 Task: Find connections with filter location Jalālābad with filter topic #fintechwith filter profile language Potuguese with filter current company Vaco with filter school GIET College of Engineering, NH-5, Chaitanya Knowledge City, Rajahmundry, PIN -533296 (CC-6R) with filter industry Libraries with filter service category Business Analytics with filter keywords title Customer Support Representative
Action: Mouse moved to (661, 79)
Screenshot: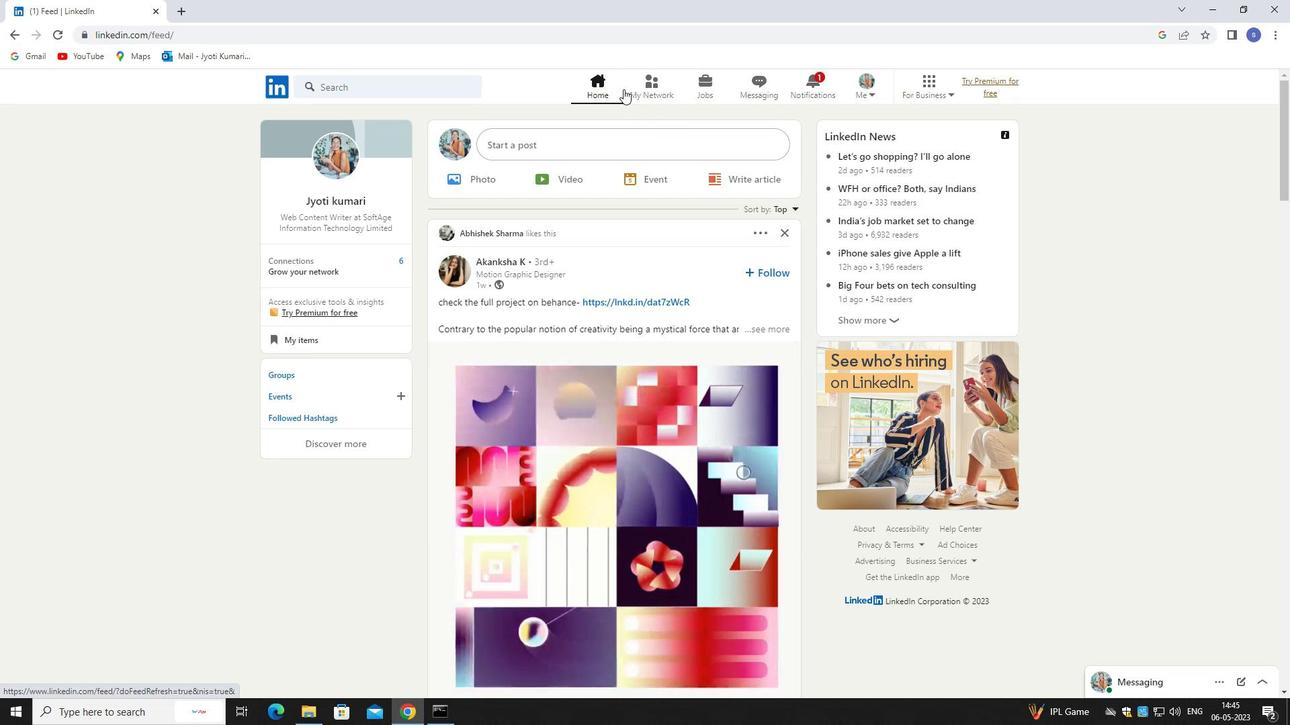 
Action: Mouse pressed left at (661, 79)
Screenshot: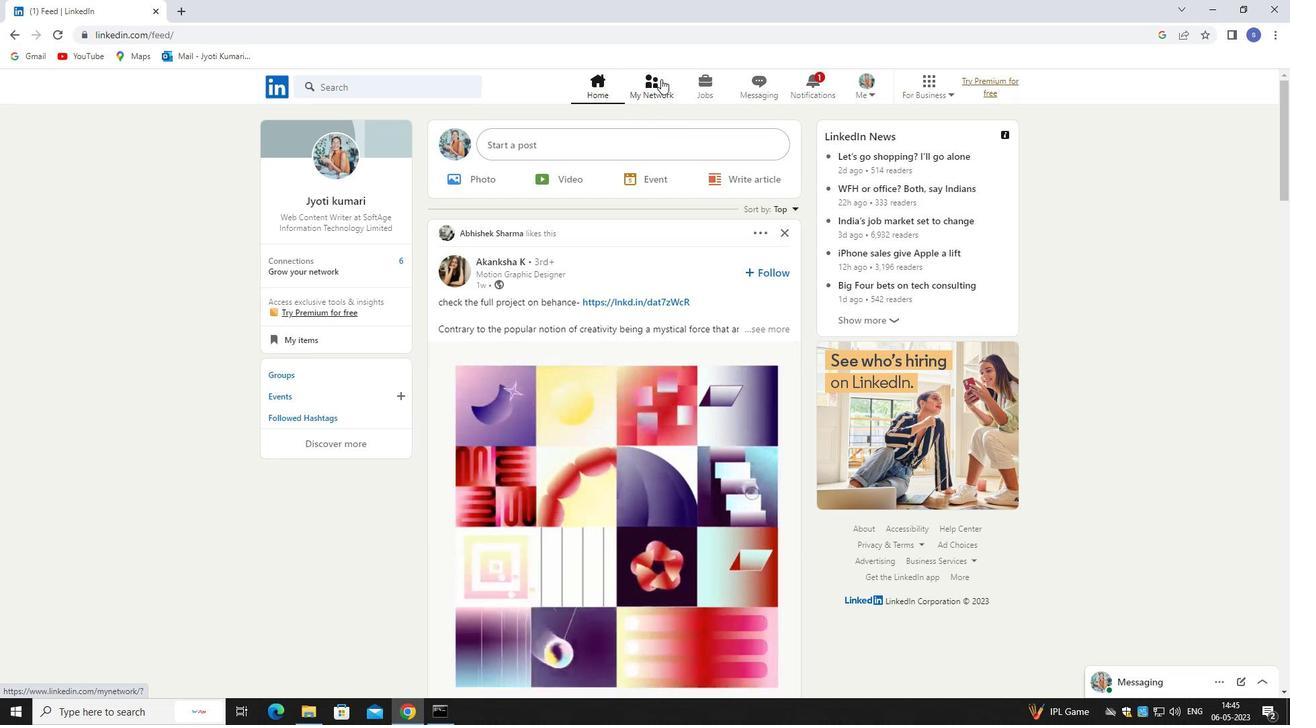 
Action: Mouse moved to (303, 156)
Screenshot: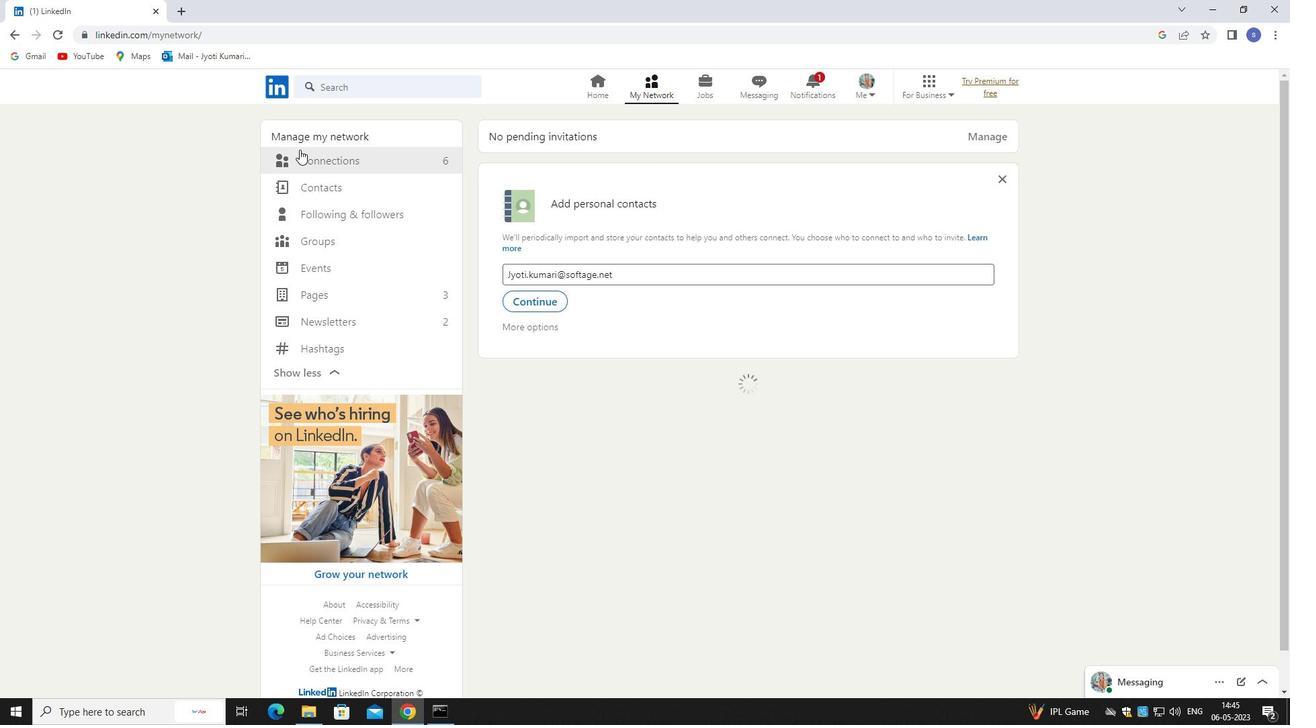 
Action: Mouse pressed left at (303, 156)
Screenshot: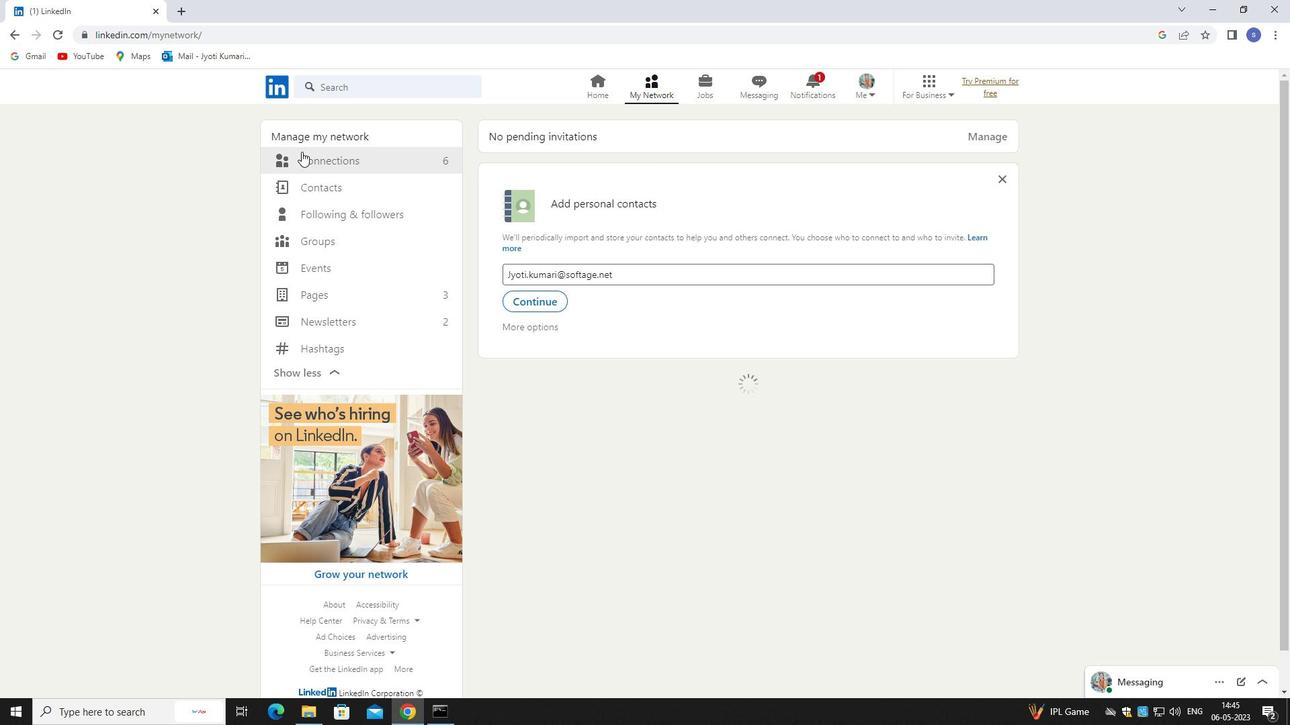 
Action: Mouse moved to (440, 585)
Screenshot: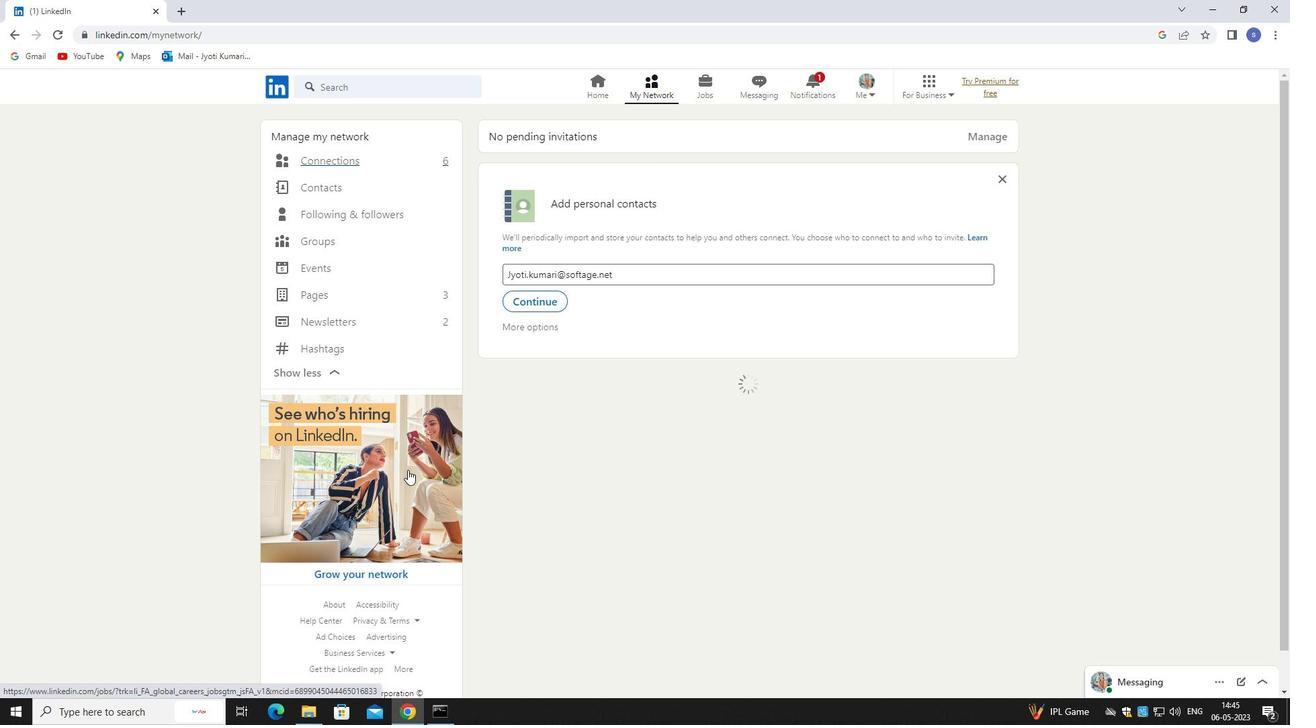 
Action: Mouse pressed left at (440, 585)
Screenshot: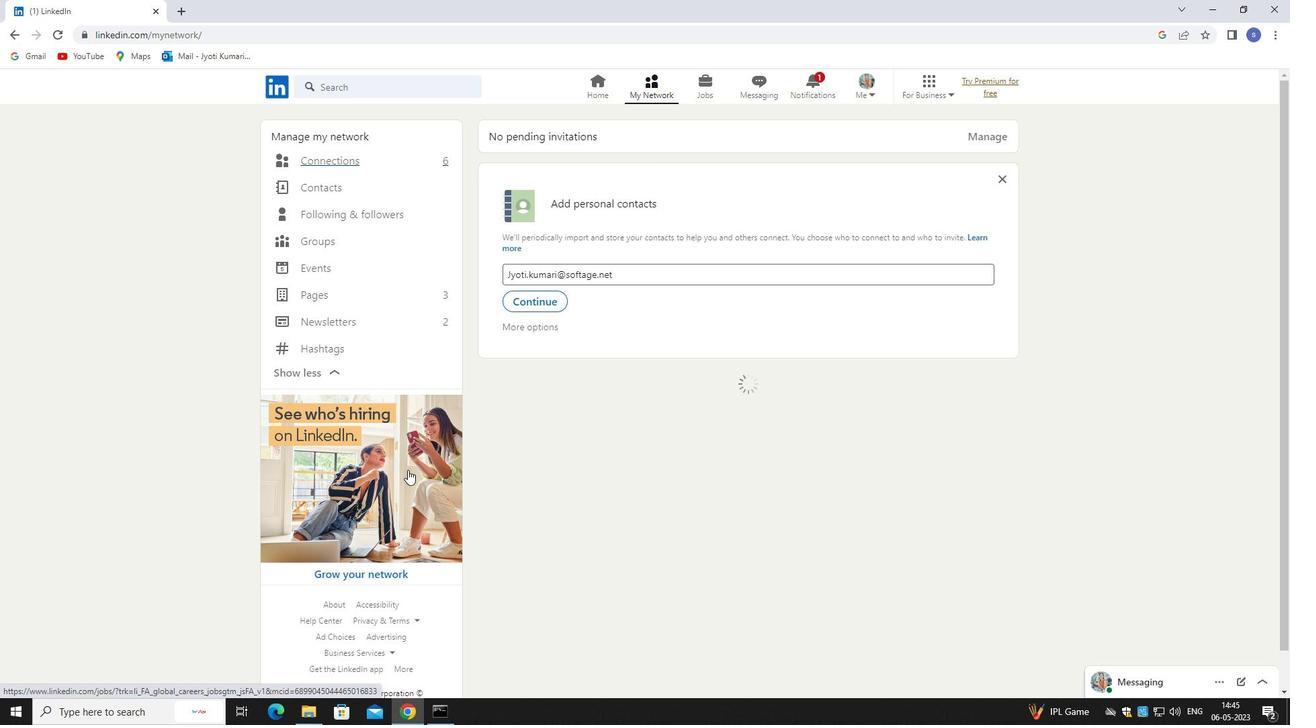 
Action: Mouse moved to (284, 90)
Screenshot: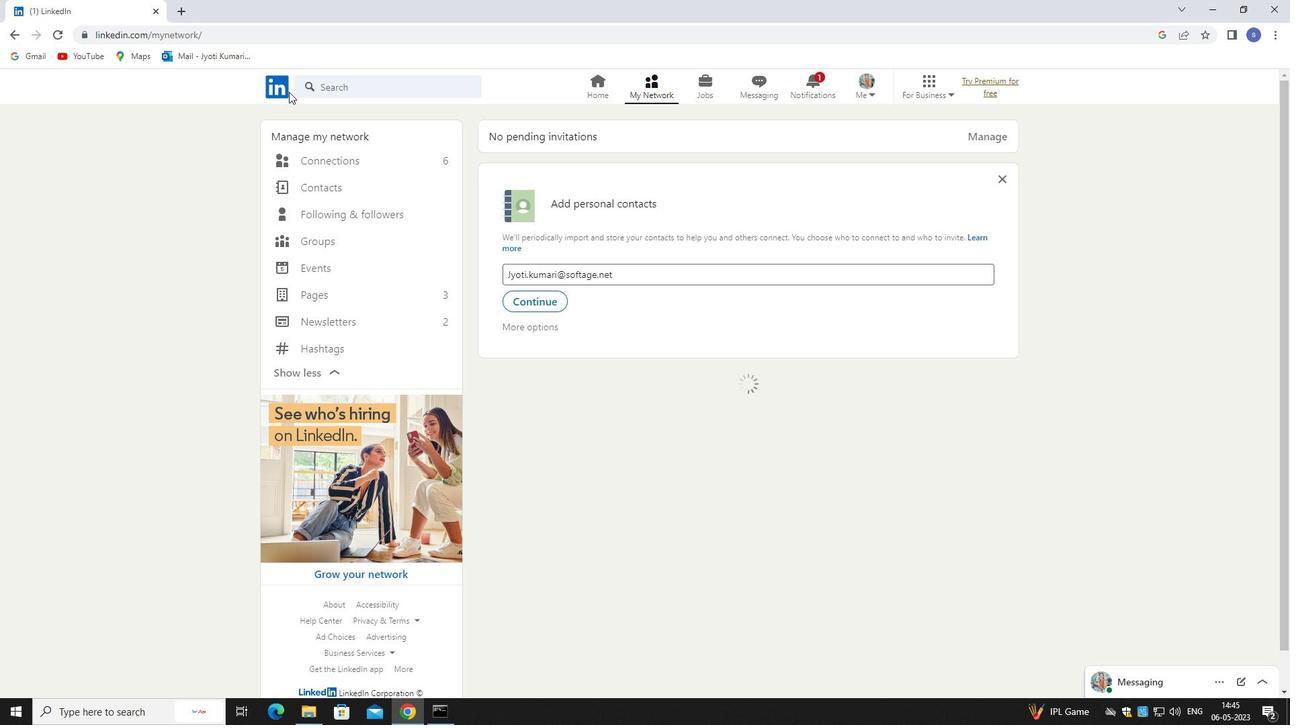 
Action: Mouse pressed left at (284, 90)
Screenshot: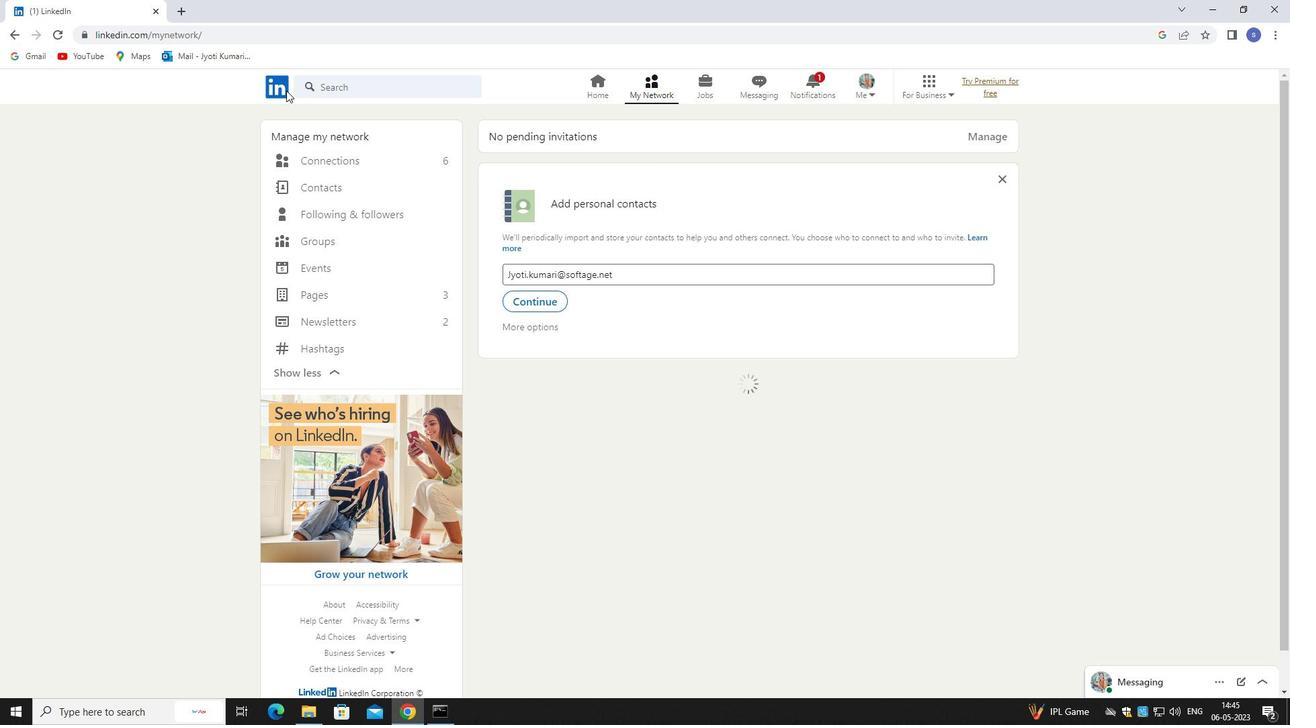 
Action: Mouse moved to (600, 353)
Screenshot: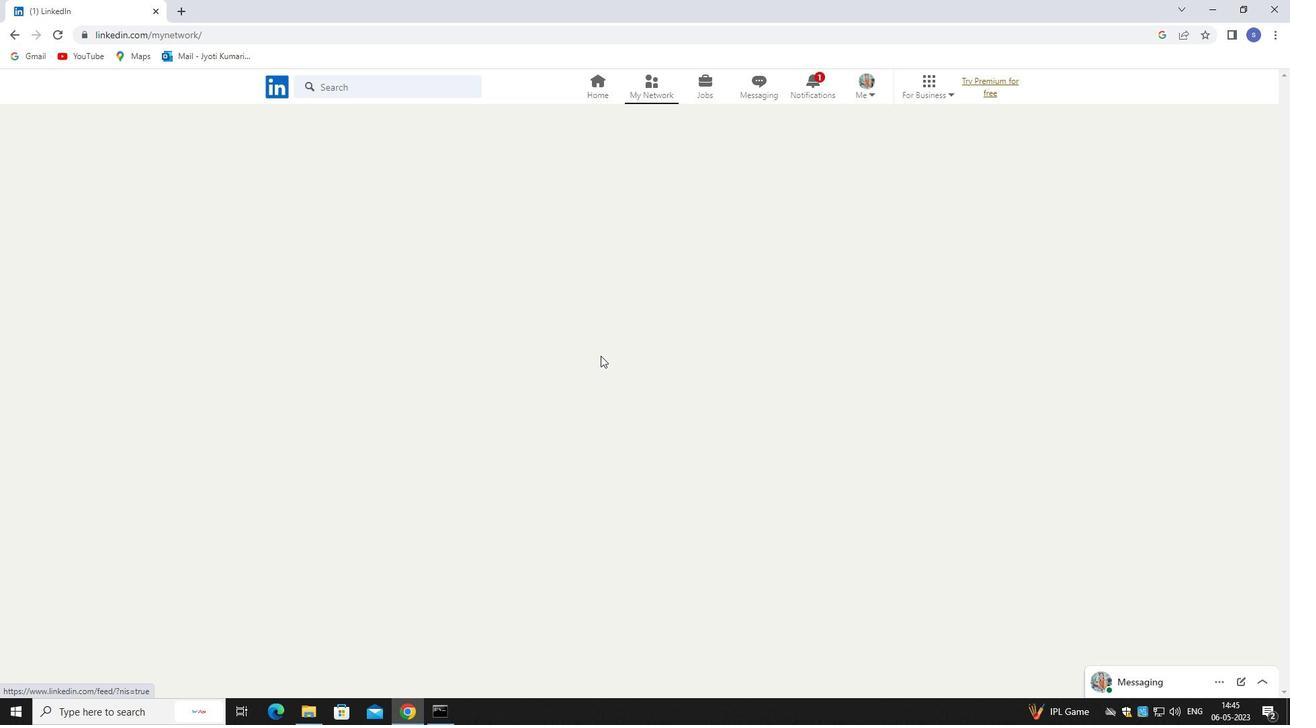 
Action: Mouse pressed left at (600, 353)
Screenshot: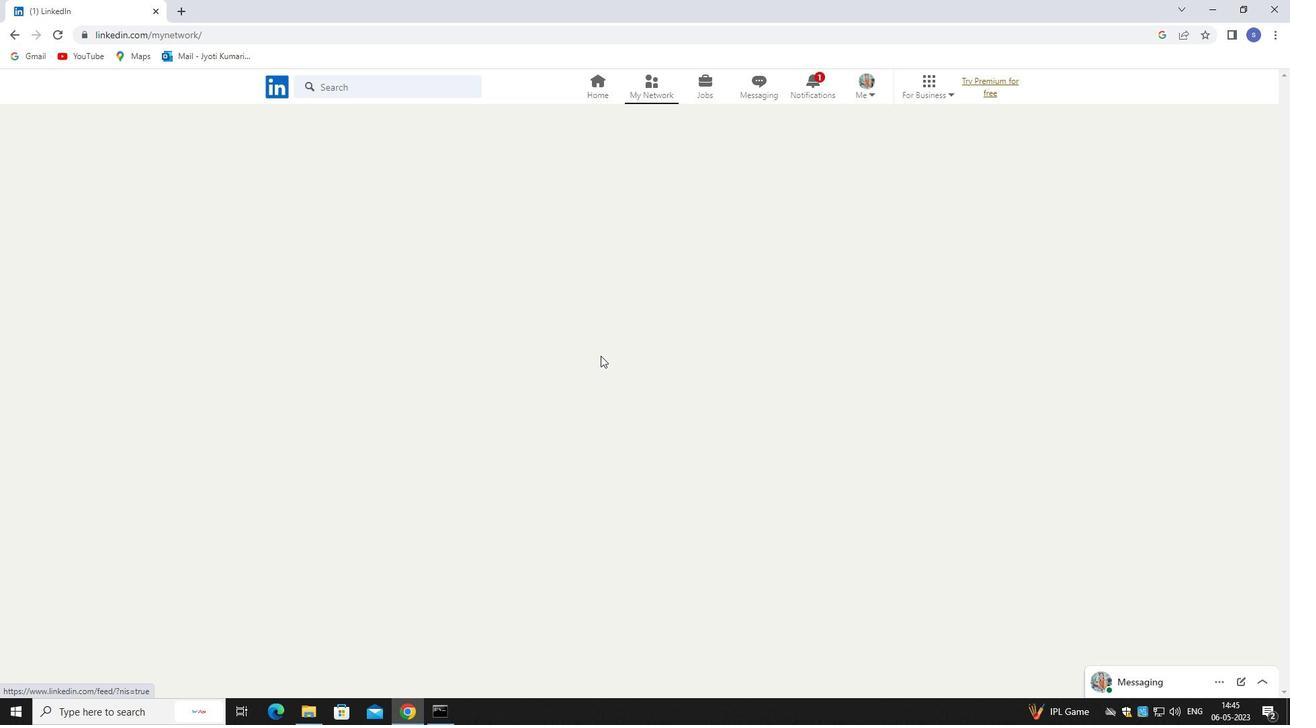 
Action: Mouse moved to (571, 323)
Screenshot: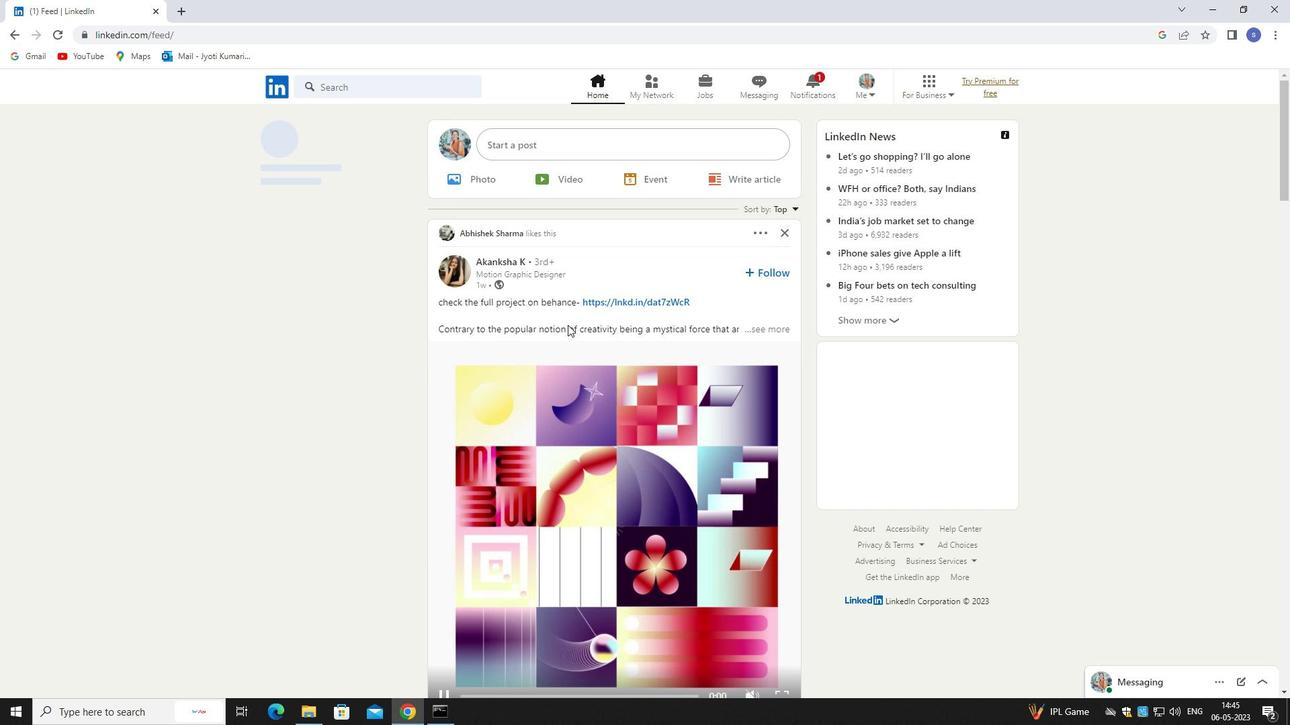 
Action: Mouse pressed left at (571, 323)
Screenshot: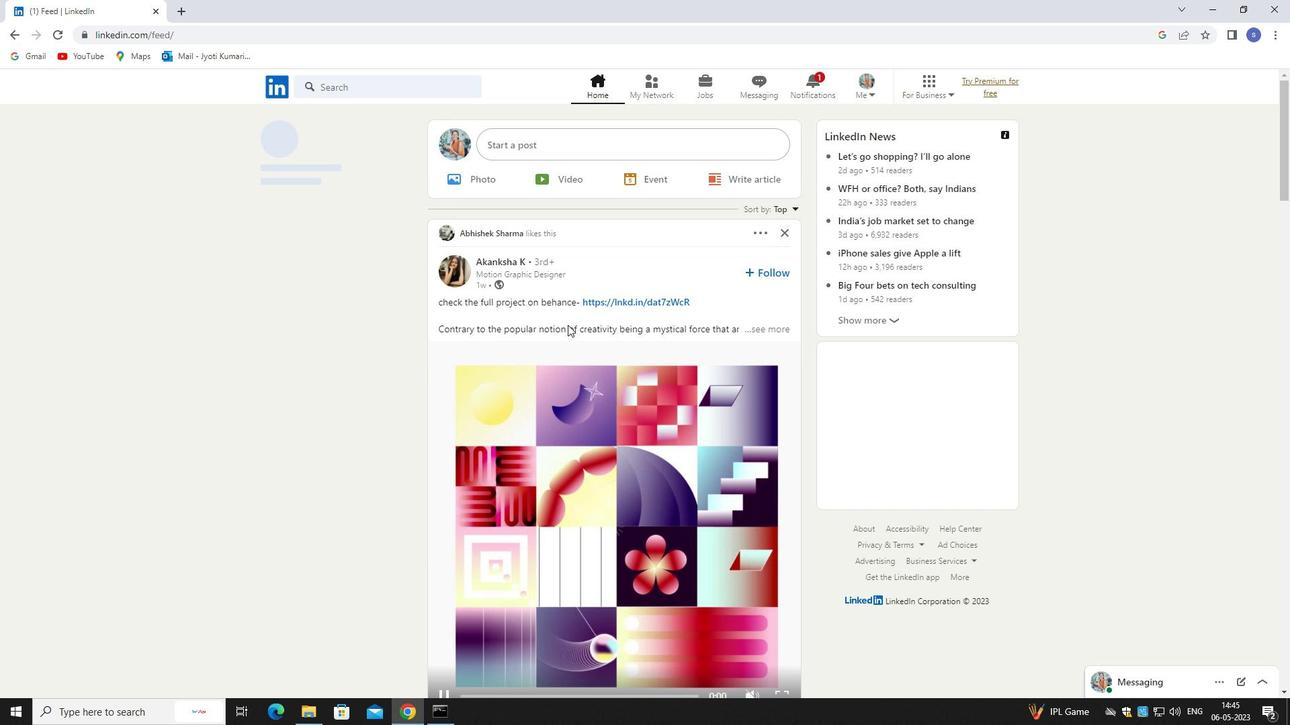 
Action: Mouse moved to (276, 84)
Screenshot: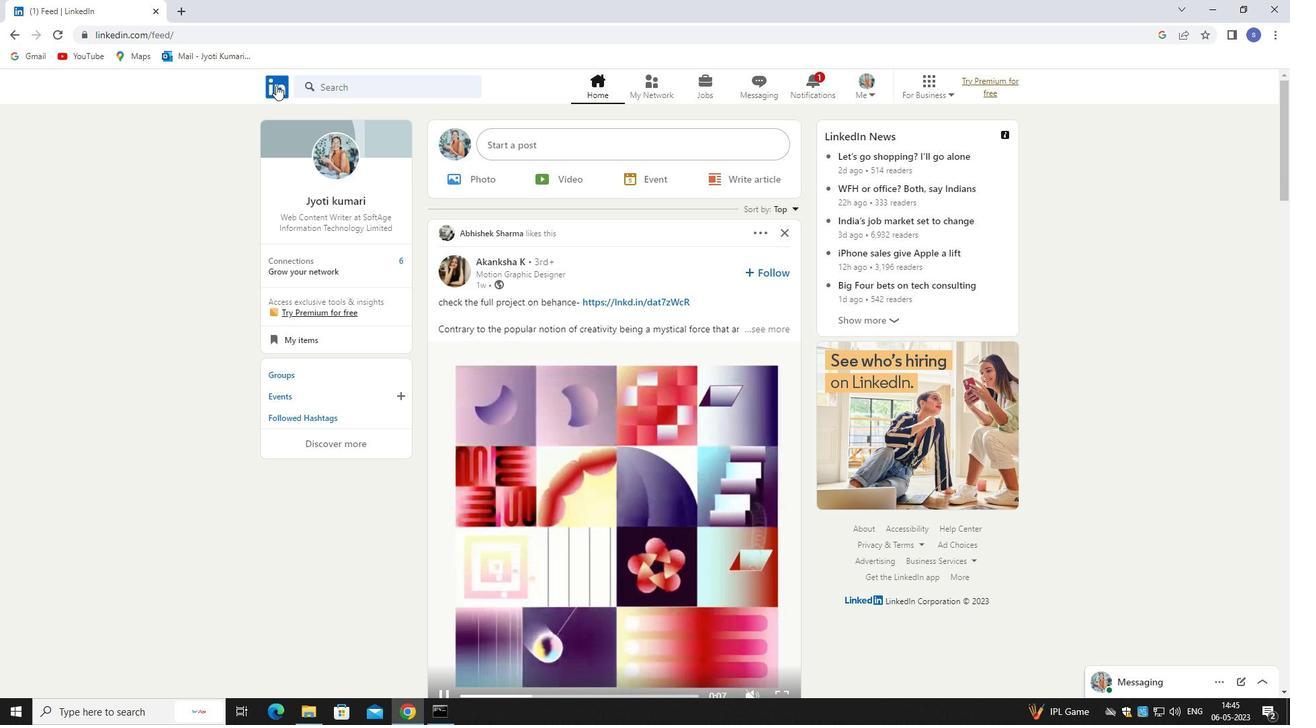
Action: Mouse pressed left at (276, 84)
Screenshot: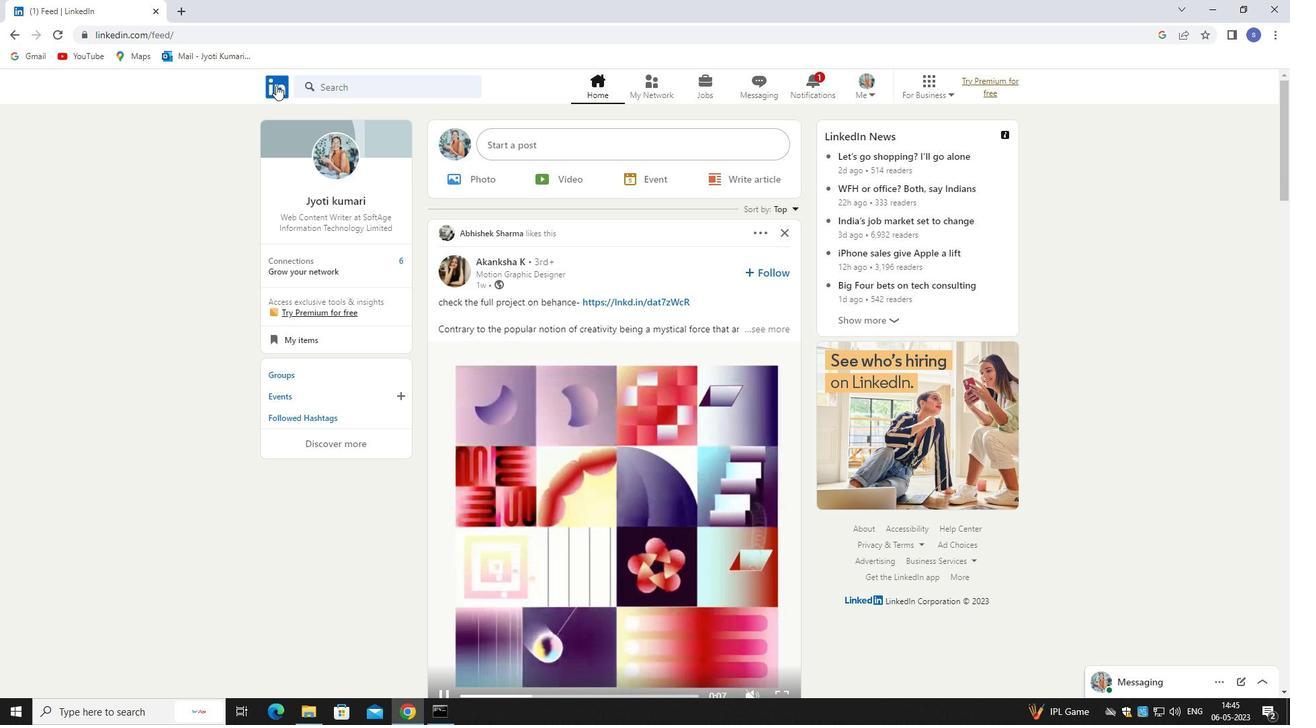 
Action: Mouse moved to (438, 709)
Screenshot: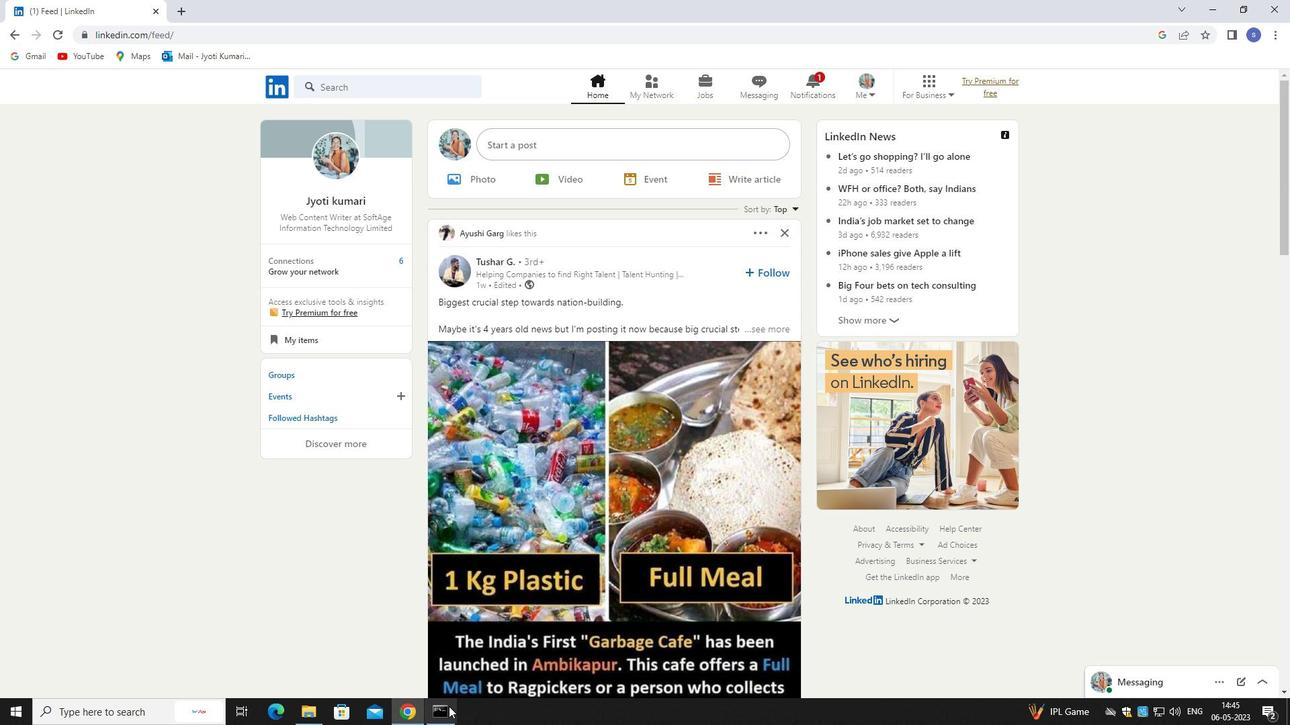 
Action: Mouse pressed left at (438, 709)
Screenshot: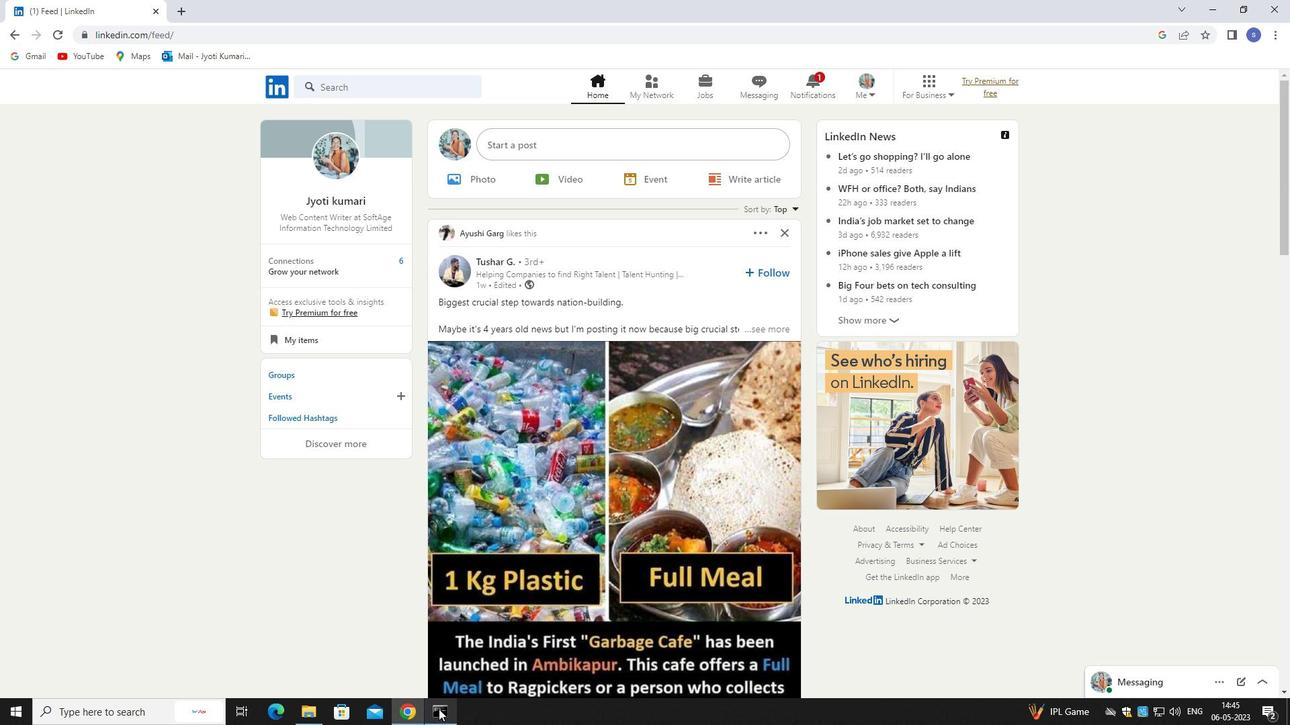 
Action: Mouse moved to (452, 448)
Screenshot: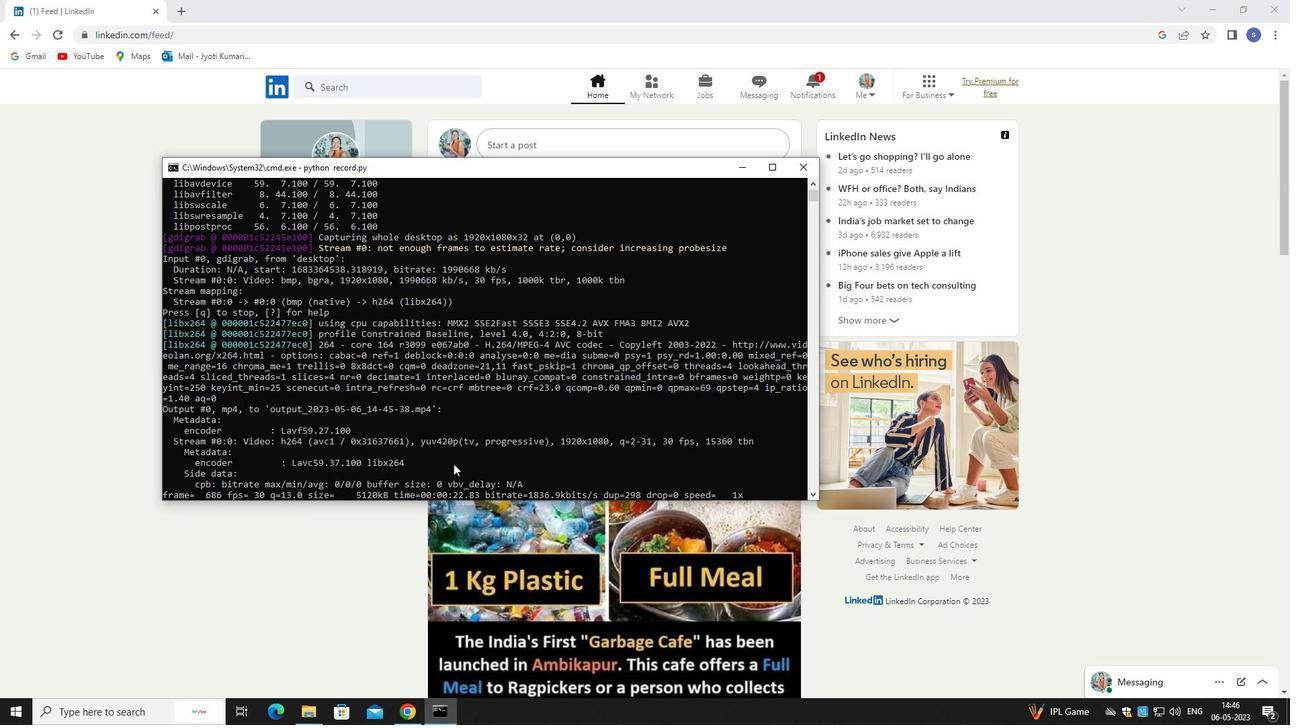 
Action: Mouse scrolled (452, 448) with delta (0, 0)
Screenshot: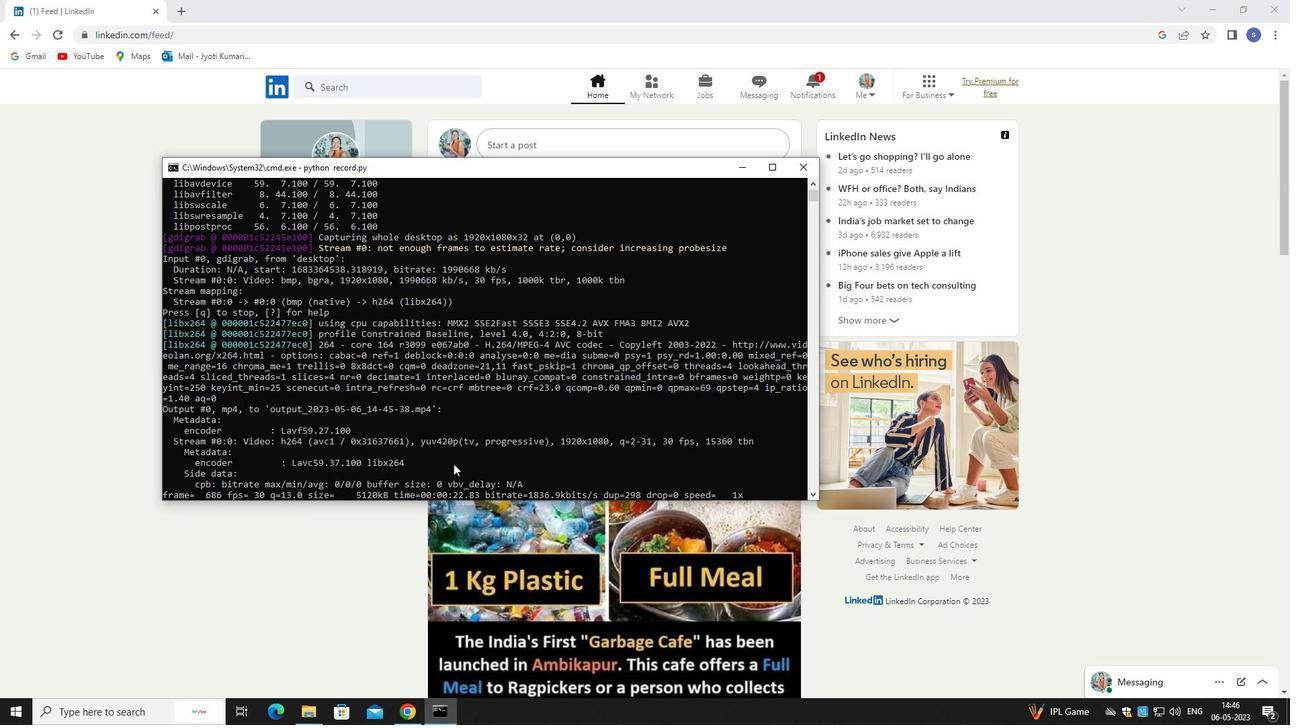
Action: Mouse moved to (454, 451)
Screenshot: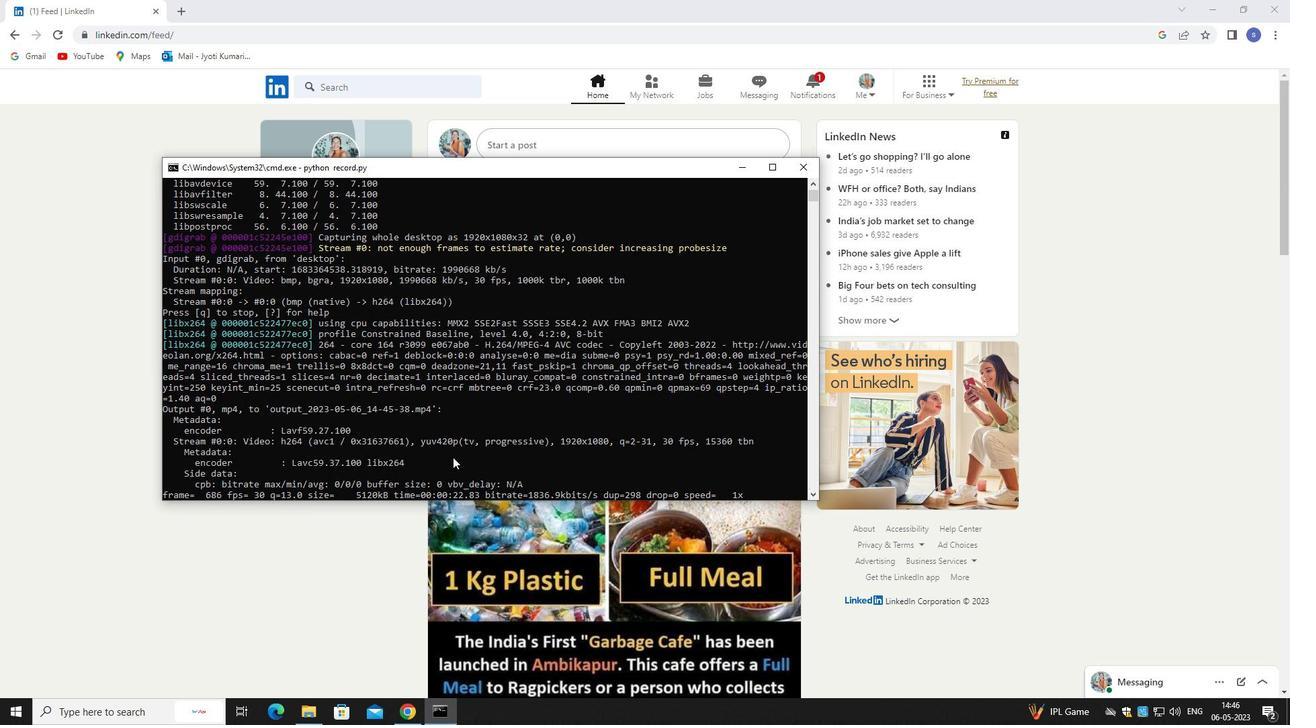 
Action: Mouse scrolled (454, 450) with delta (0, 0)
Screenshot: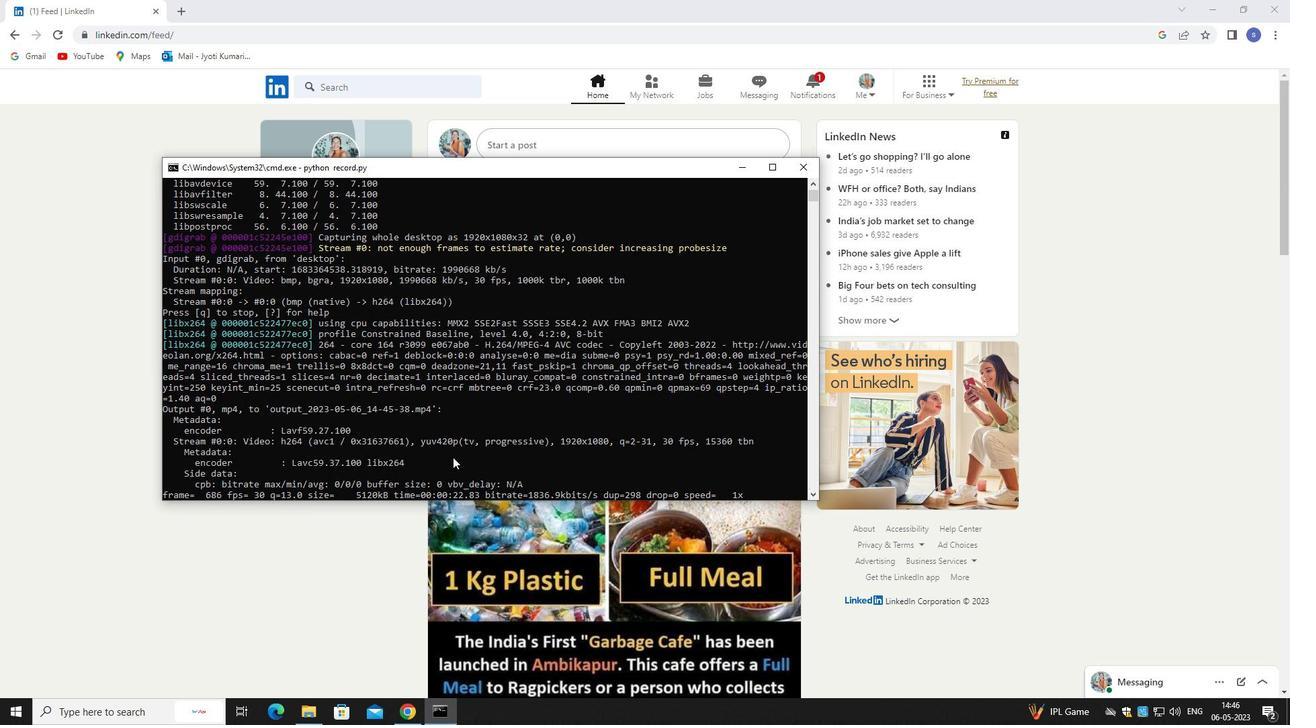 
Action: Mouse scrolled (454, 450) with delta (0, 0)
Screenshot: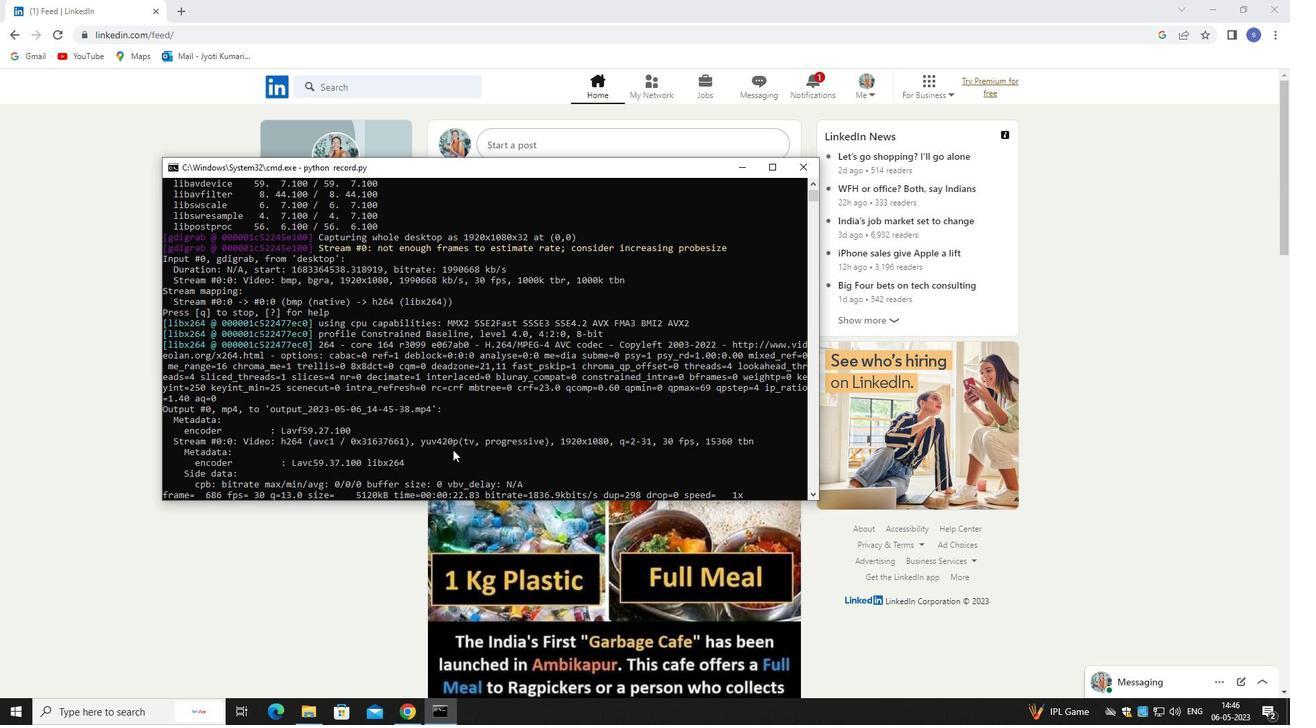 
Action: Mouse scrolled (454, 450) with delta (0, 0)
Screenshot: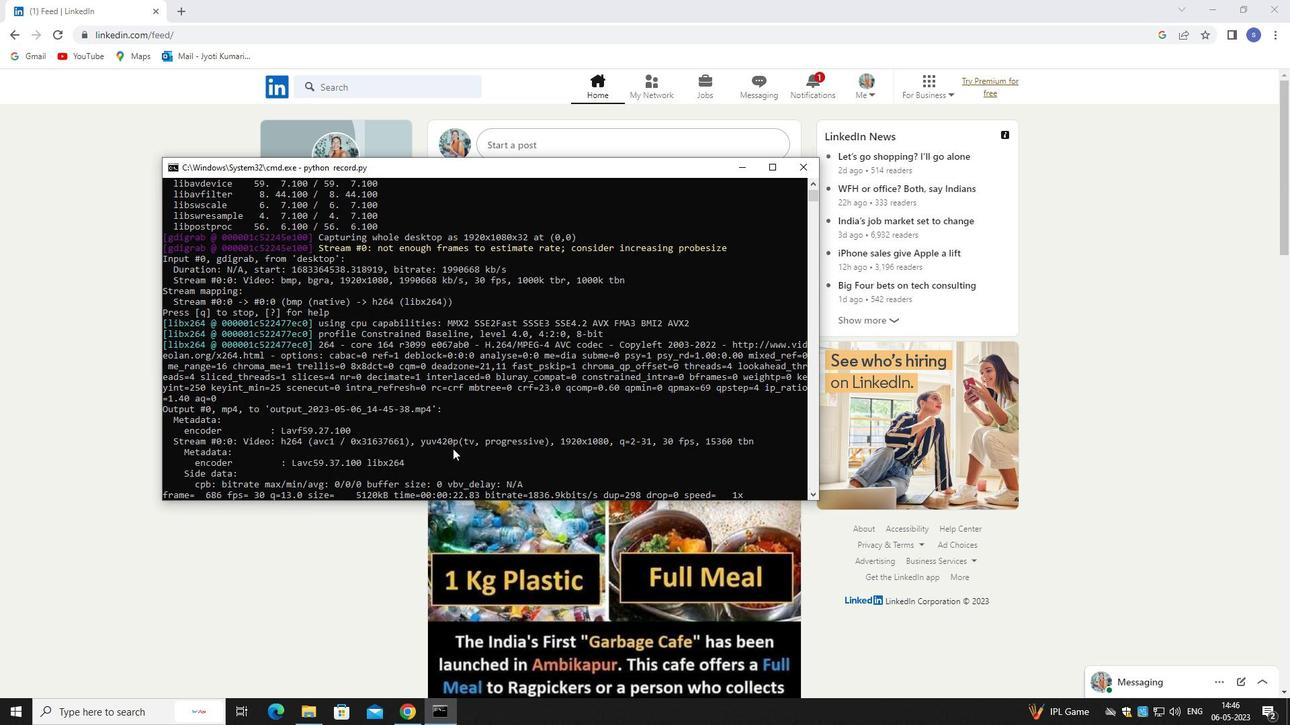 
Action: Mouse scrolled (454, 450) with delta (0, 0)
Screenshot: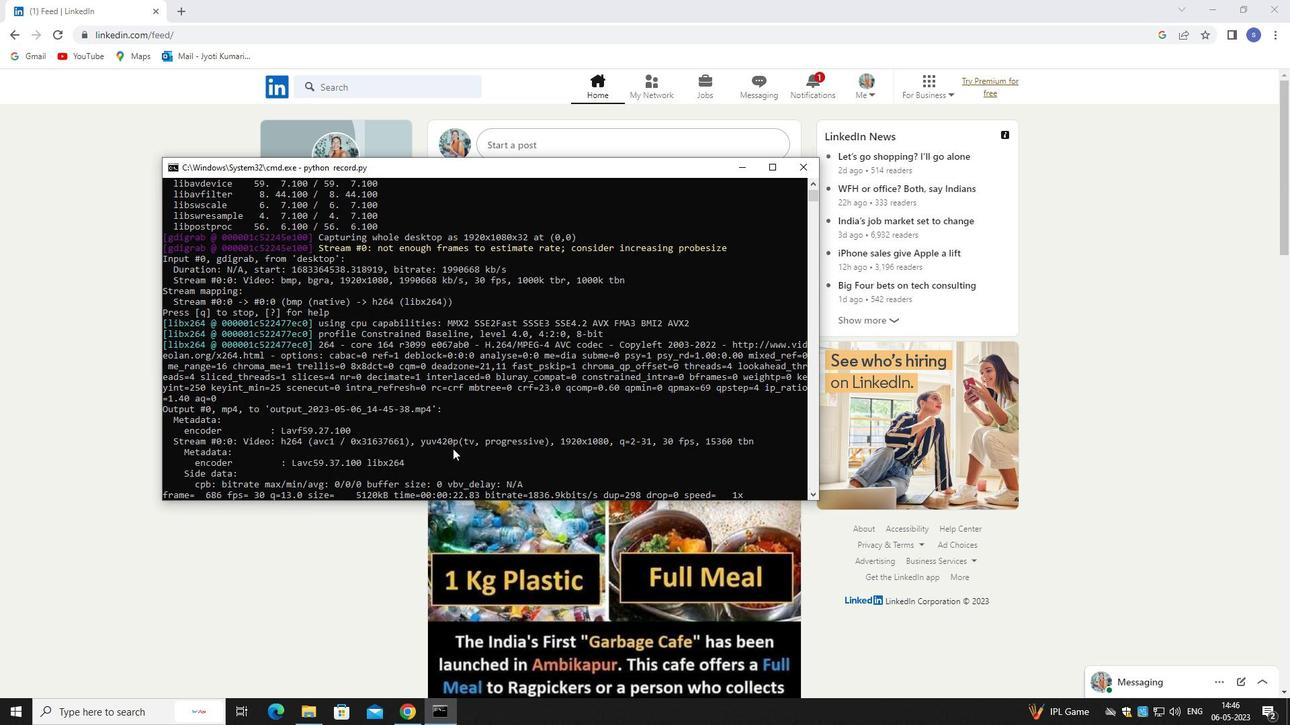 
Action: Mouse moved to (456, 447)
Screenshot: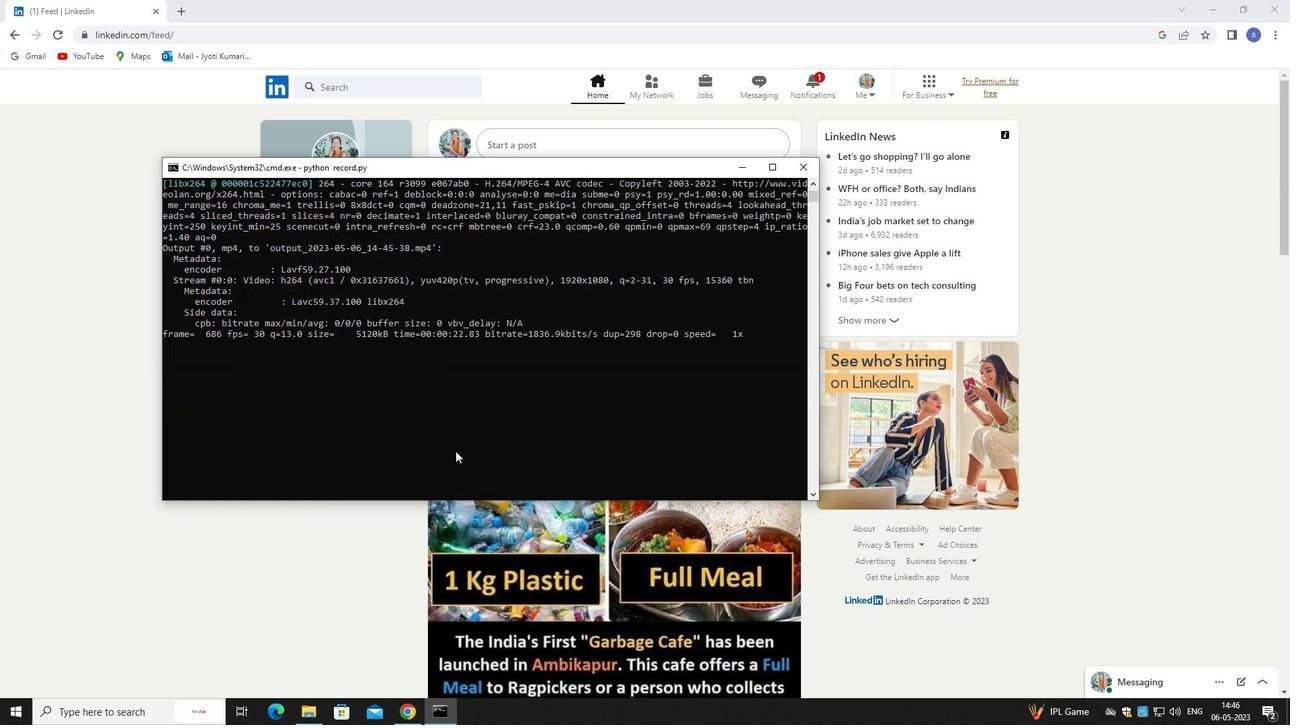 
Action: Mouse scrolled (456, 446) with delta (0, 0)
Screenshot: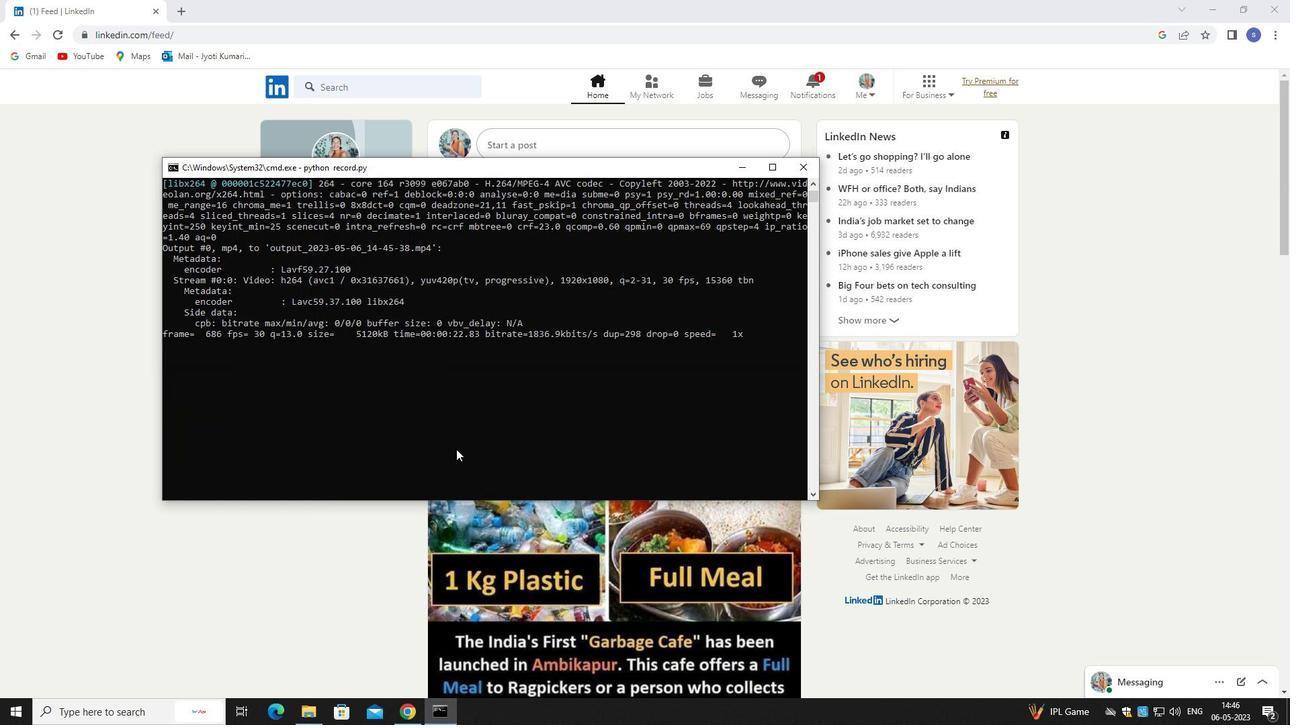 
Action: Mouse scrolled (456, 446) with delta (0, 0)
Screenshot: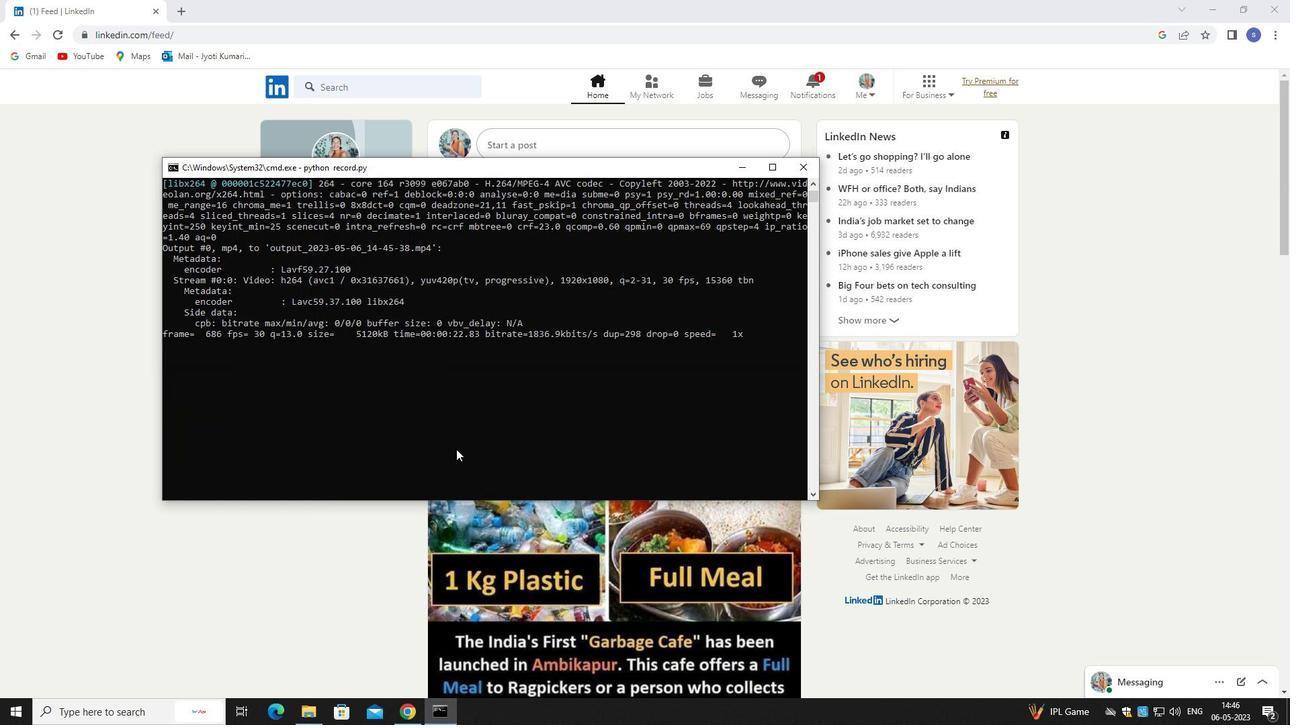
Action: Mouse moved to (456, 446)
Screenshot: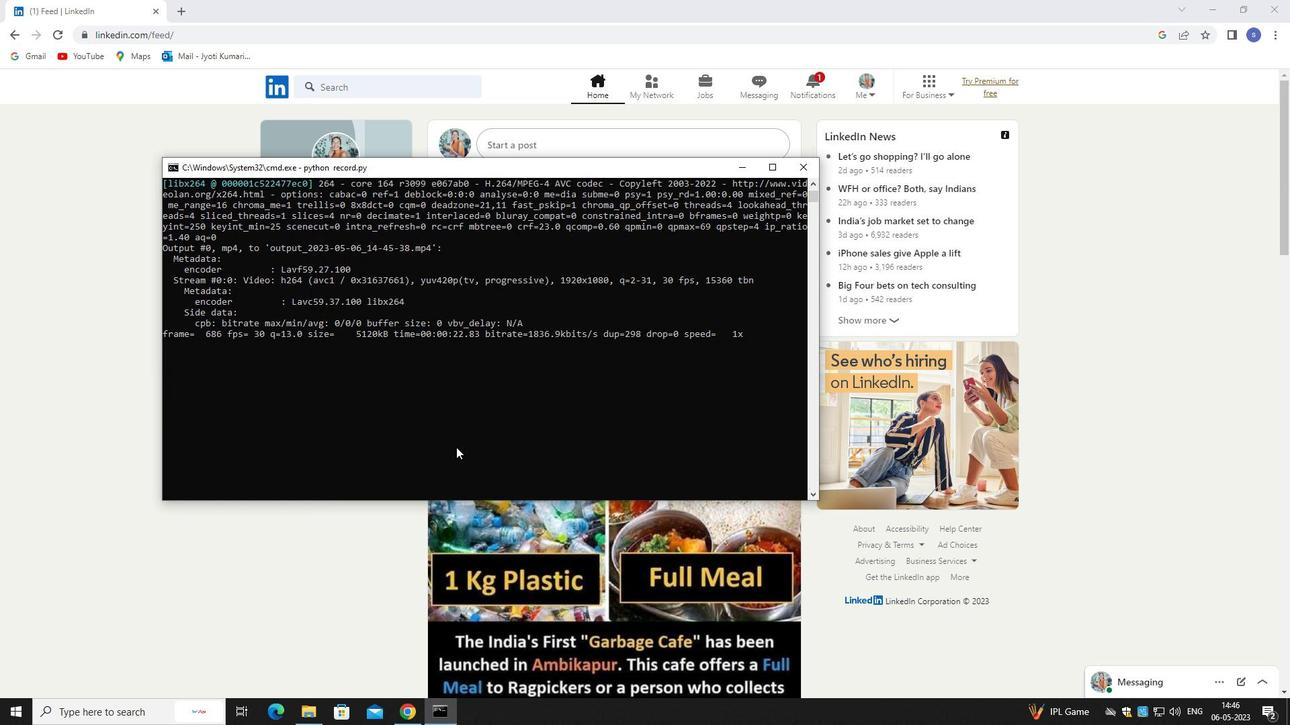 
Action: Mouse scrolled (456, 446) with delta (0, 0)
Screenshot: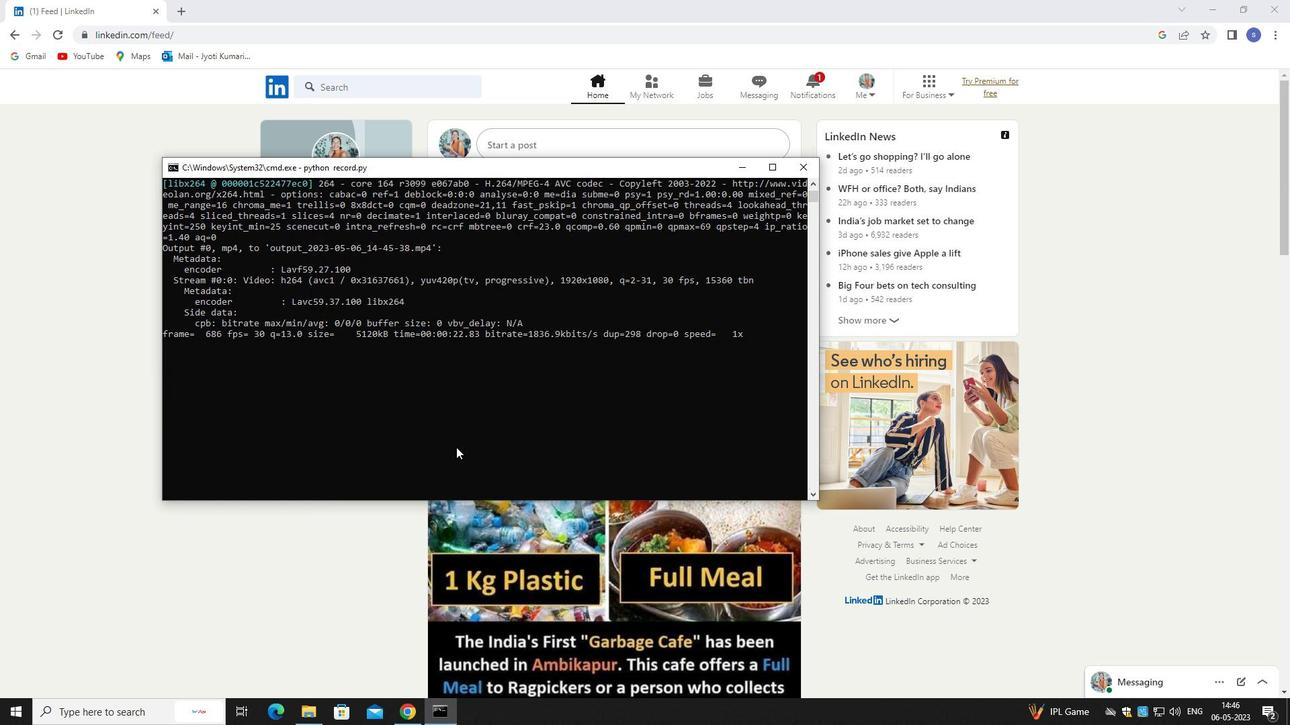 
Action: Mouse moved to (802, 161)
Screenshot: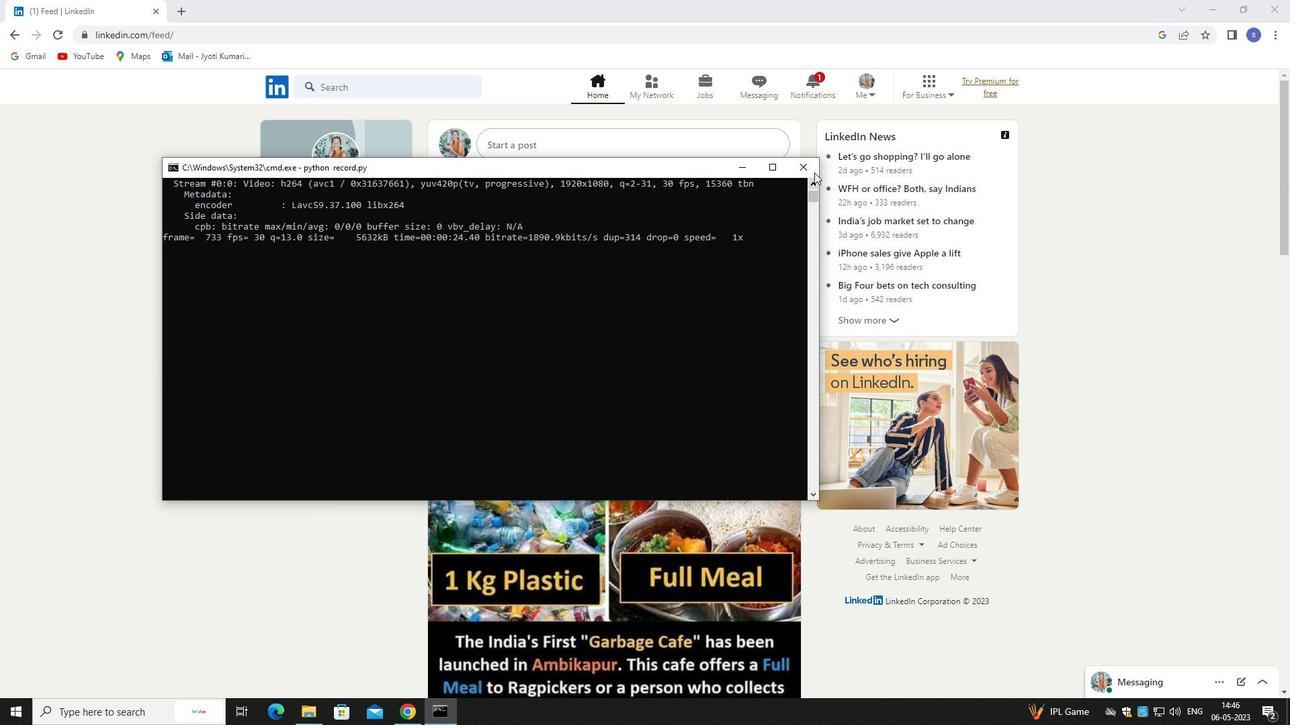 
Action: Mouse pressed left at (802, 161)
Screenshot: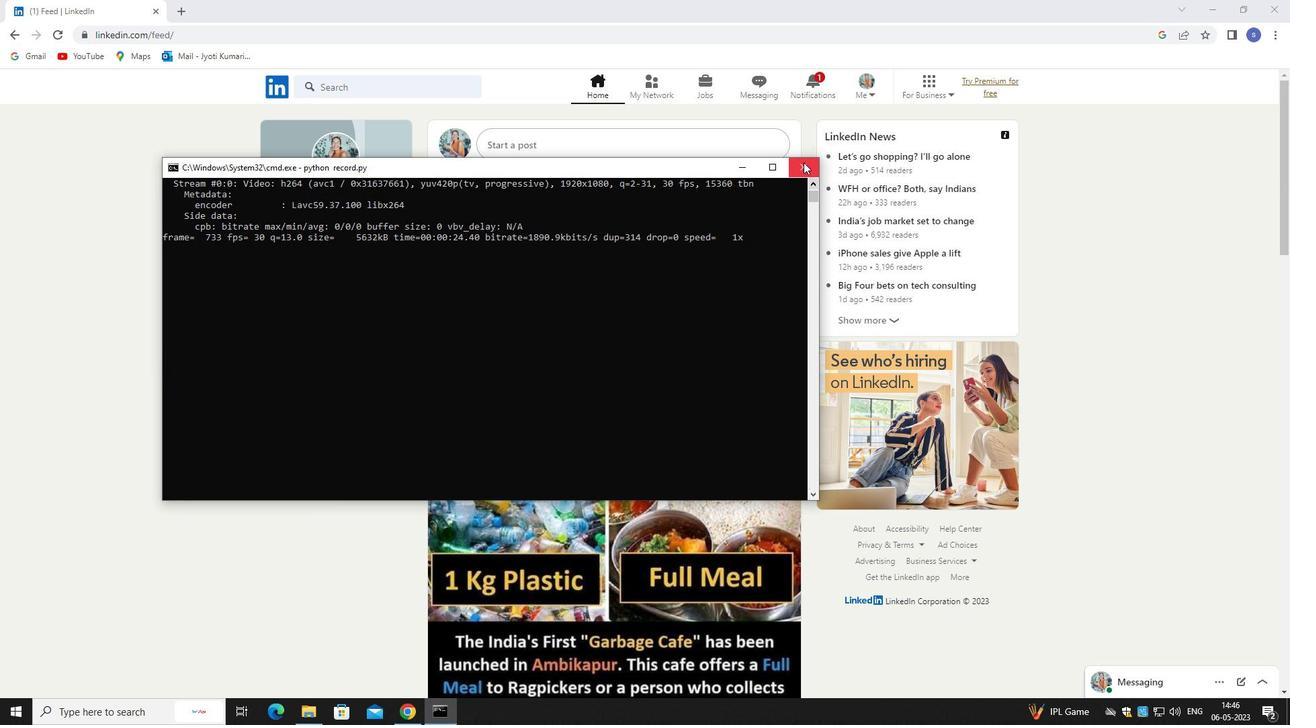 
